 Task: Upload any media from your computer.
Action: Mouse moved to (631, 85)
Screenshot: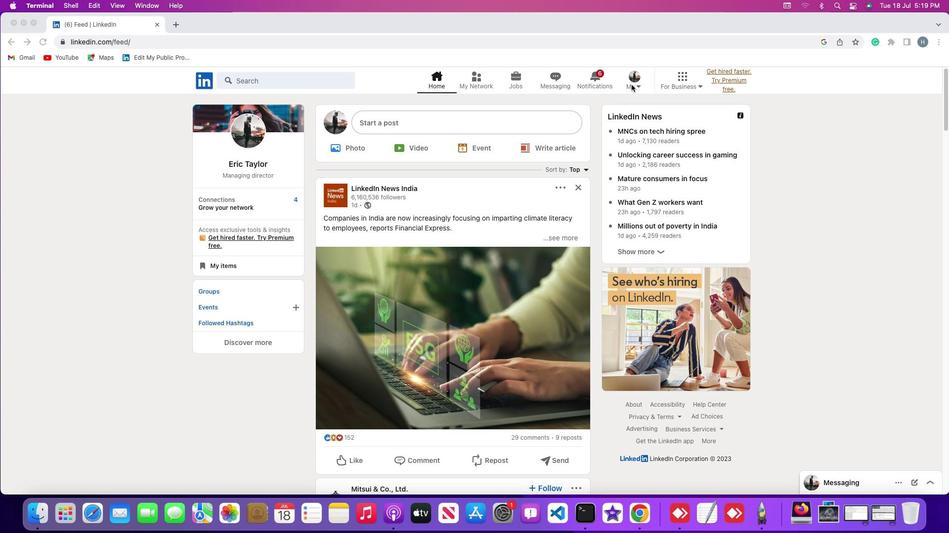
Action: Mouse pressed left at (631, 85)
Screenshot: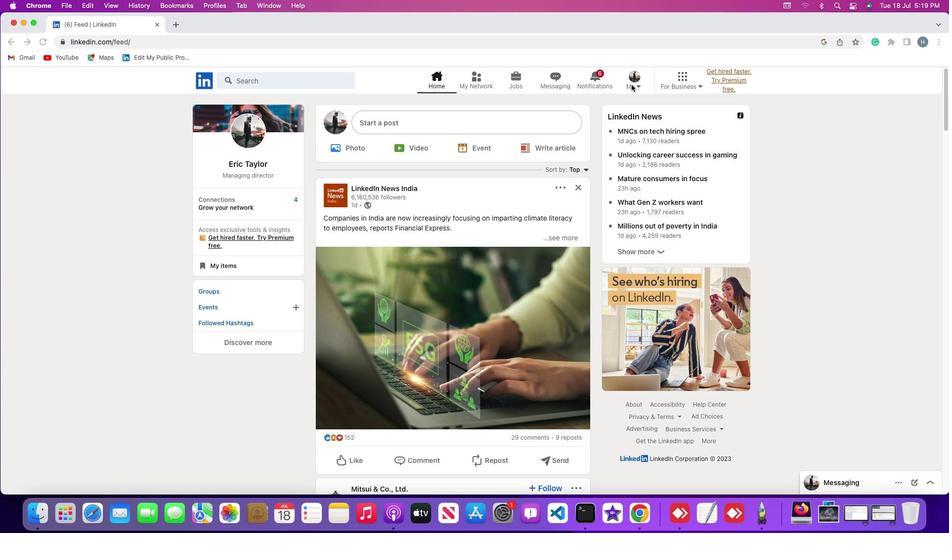 
Action: Mouse pressed left at (631, 85)
Screenshot: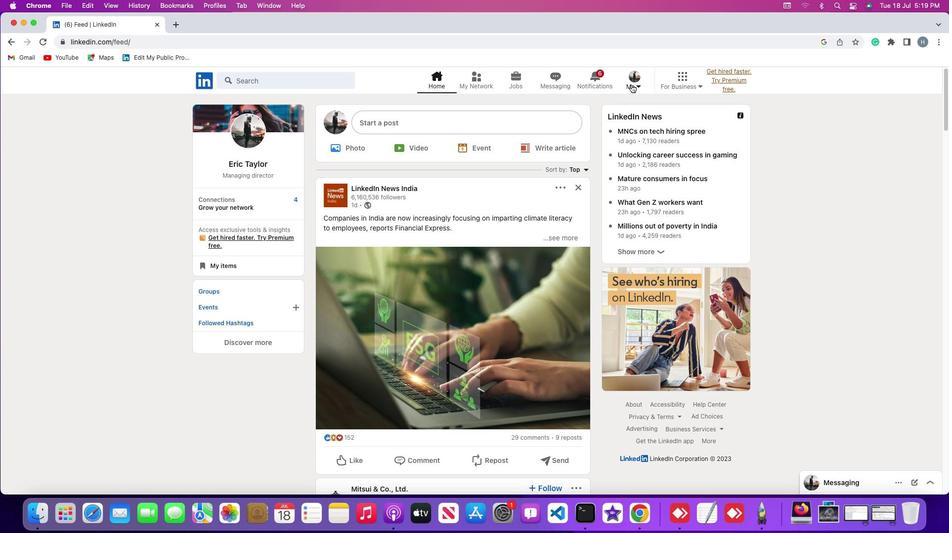 
Action: Mouse moved to (638, 81)
Screenshot: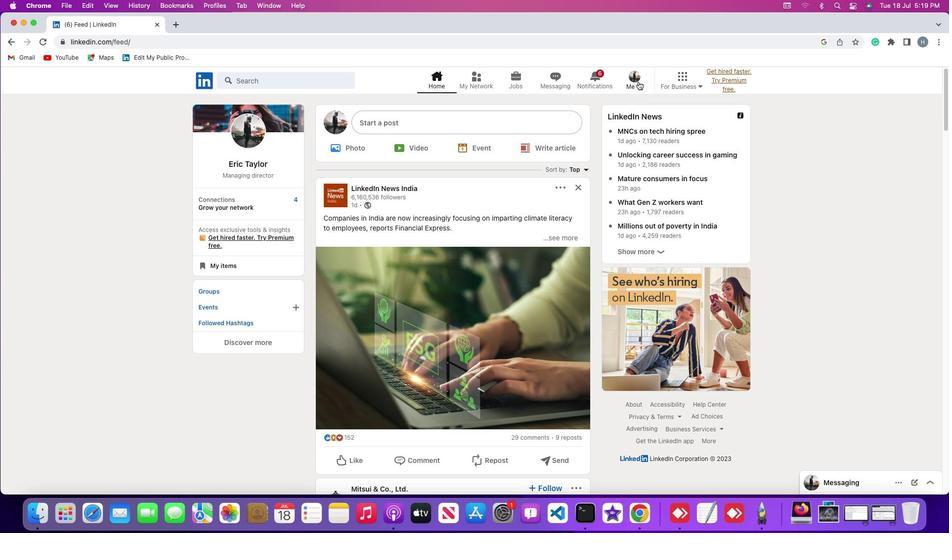 
Action: Mouse pressed left at (638, 81)
Screenshot: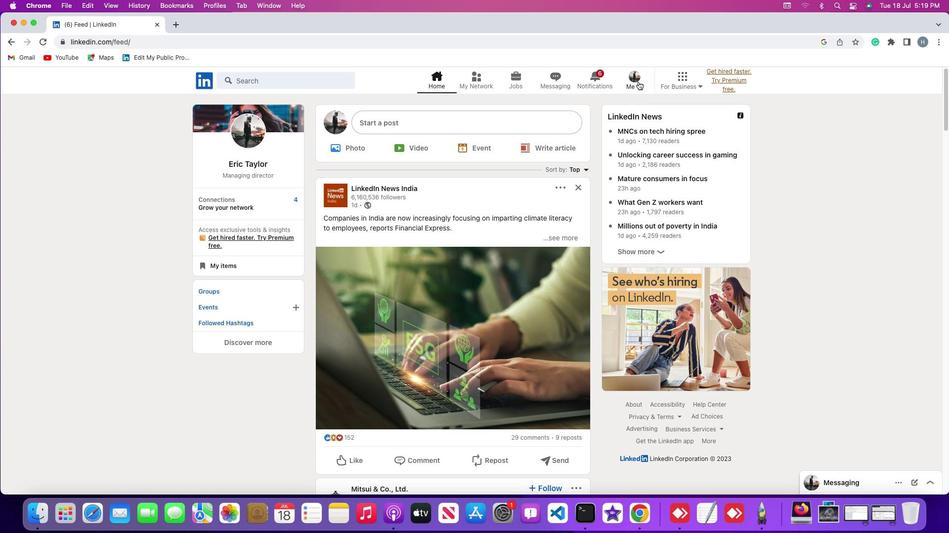 
Action: Mouse moved to (633, 135)
Screenshot: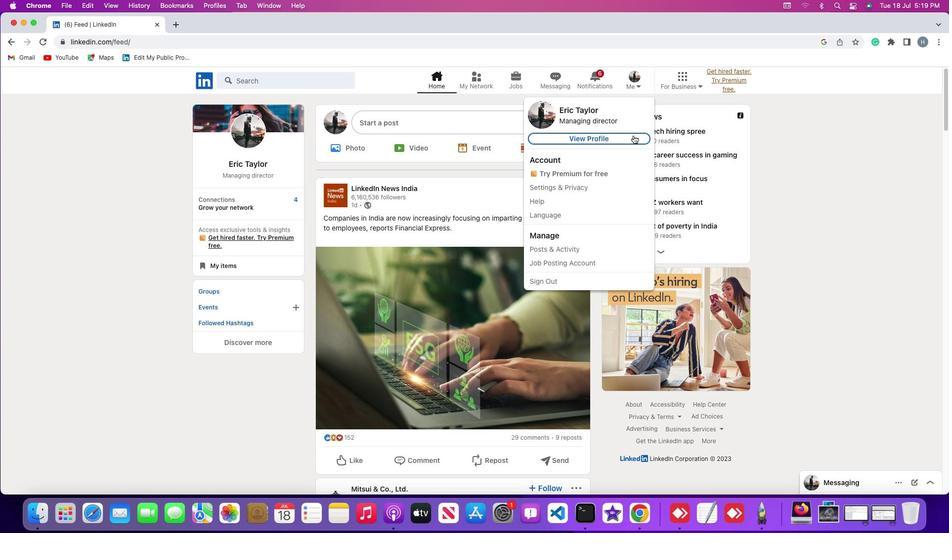 
Action: Mouse pressed left at (633, 135)
Screenshot: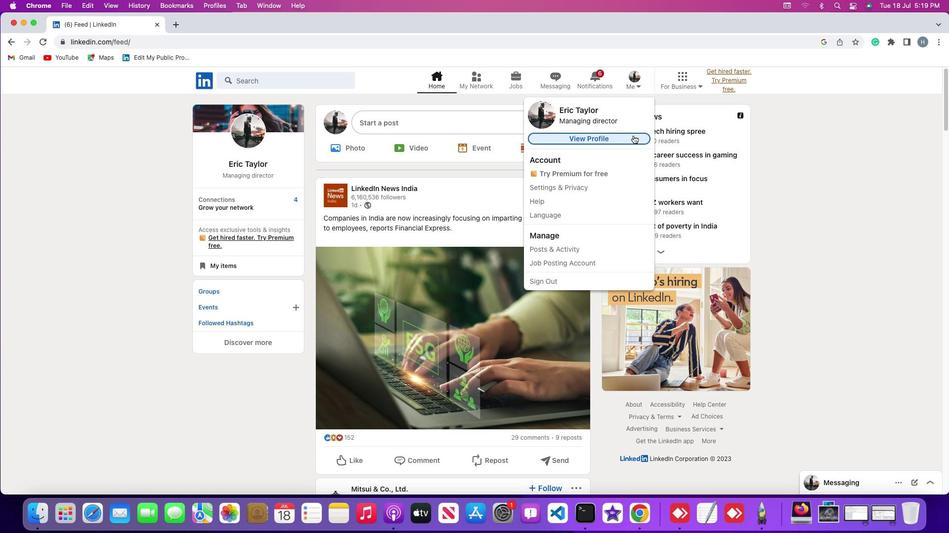 
Action: Mouse moved to (574, 218)
Screenshot: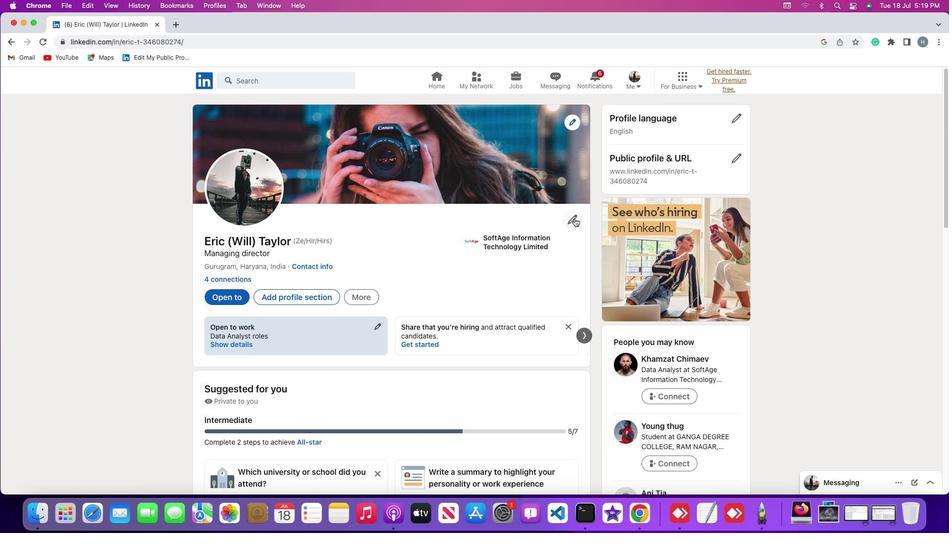 
Action: Mouse pressed left at (574, 218)
Screenshot: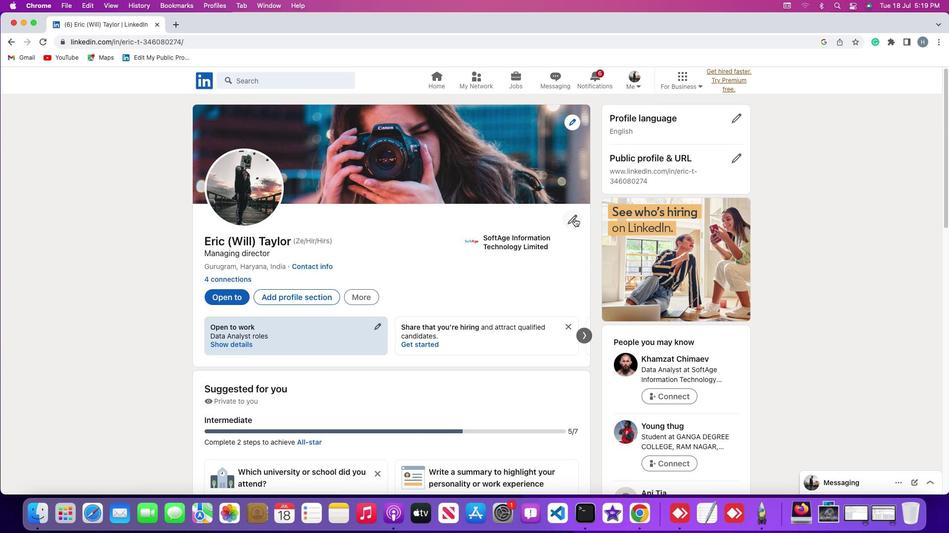 
Action: Mouse moved to (506, 289)
Screenshot: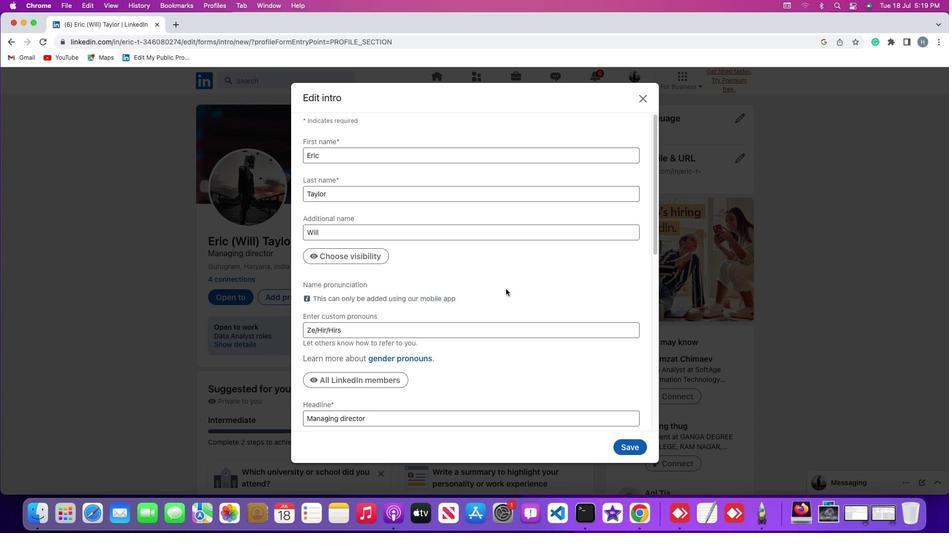 
Action: Mouse scrolled (506, 289) with delta (0, 0)
Screenshot: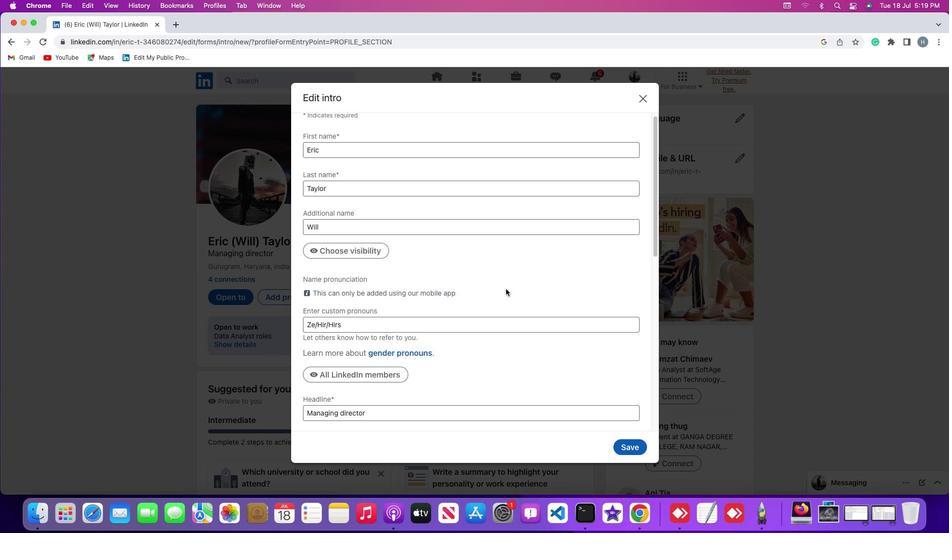 
Action: Mouse scrolled (506, 289) with delta (0, 0)
Screenshot: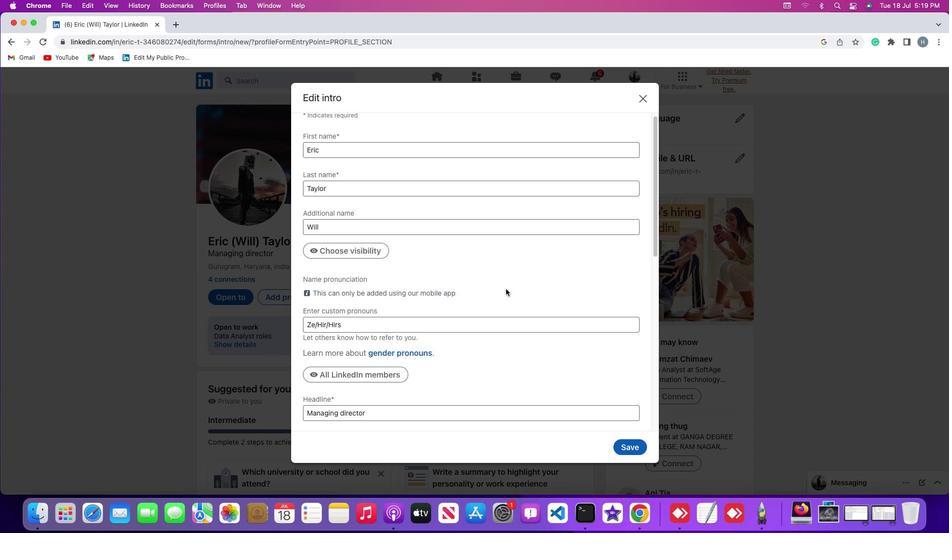 
Action: Mouse scrolled (506, 289) with delta (0, 0)
Screenshot: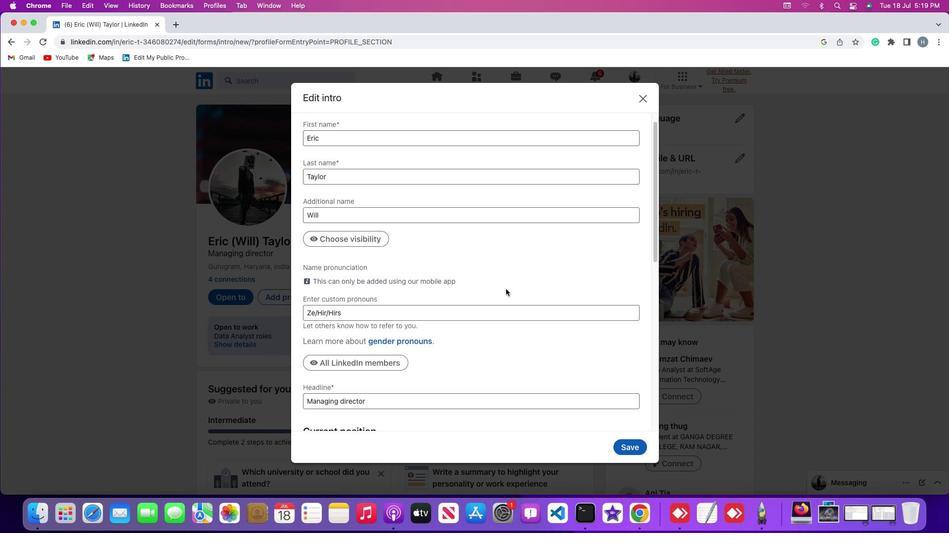 
Action: Mouse scrolled (506, 289) with delta (0, 0)
Screenshot: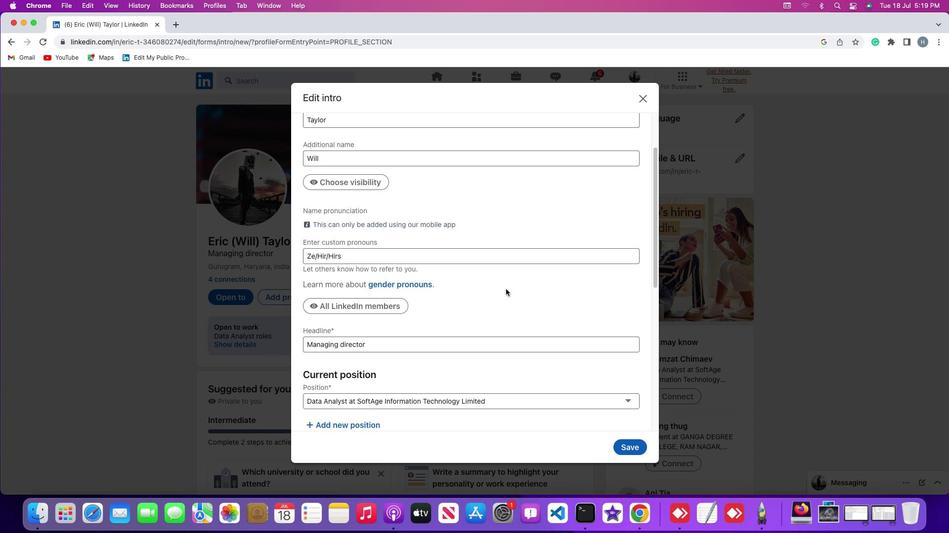 
Action: Mouse scrolled (506, 289) with delta (0, 0)
Screenshot: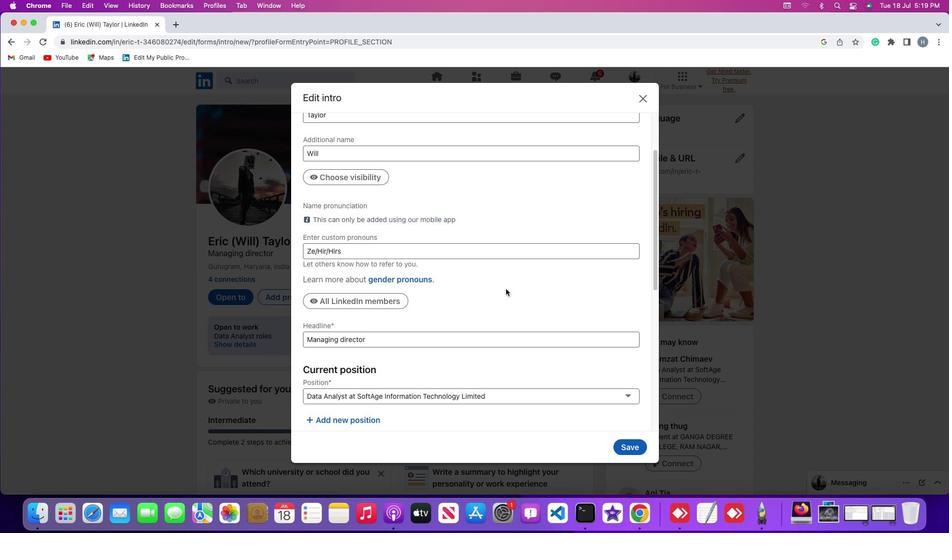 
Action: Mouse scrolled (506, 289) with delta (0, 0)
Screenshot: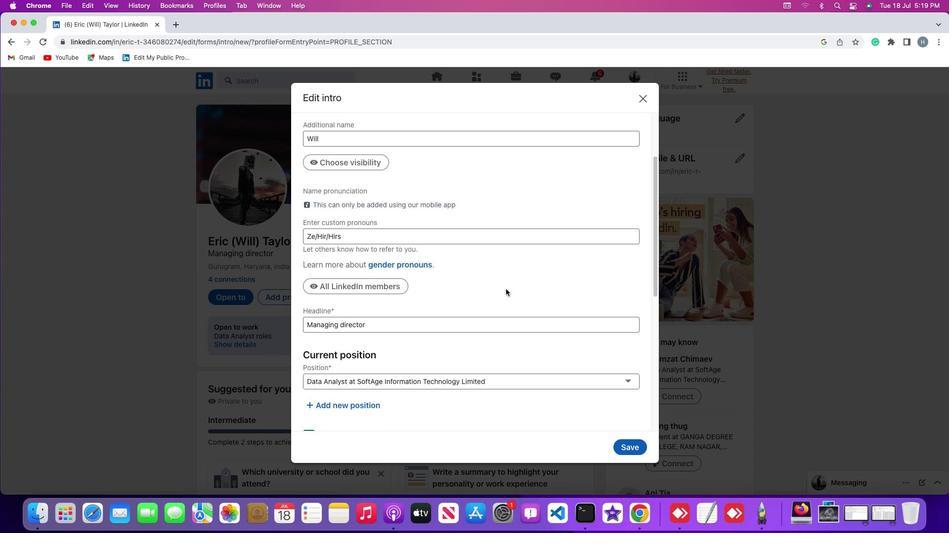 
Action: Mouse scrolled (506, 289) with delta (0, -1)
Screenshot: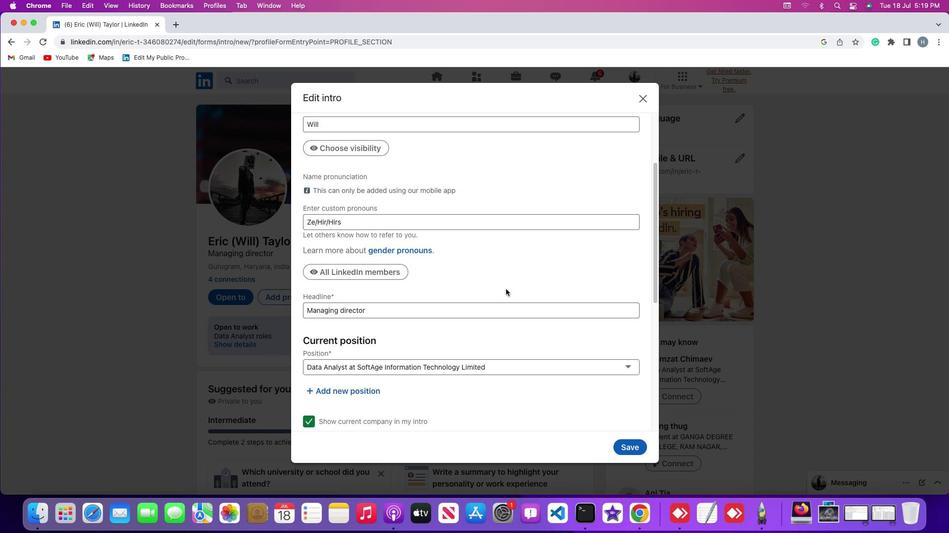 
Action: Mouse scrolled (506, 289) with delta (0, 0)
Screenshot: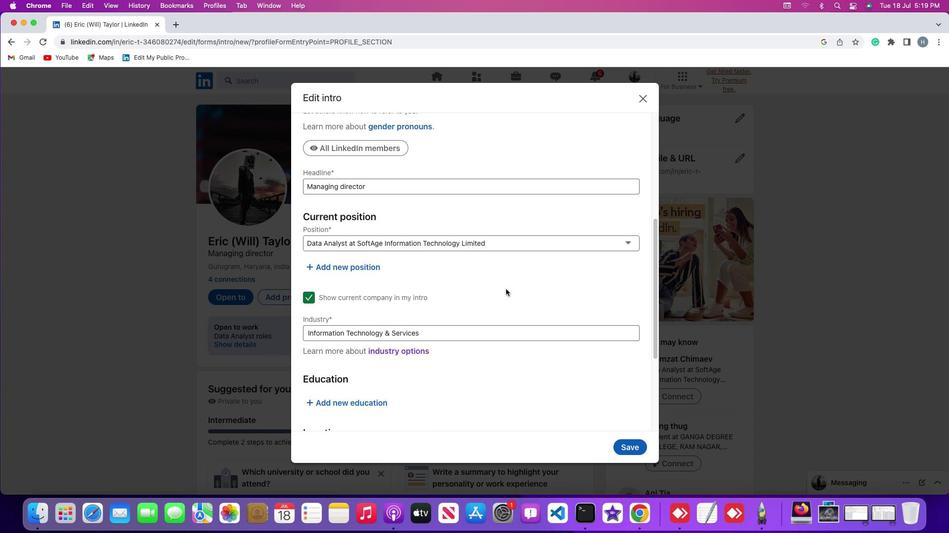 
Action: Mouse moved to (371, 266)
Screenshot: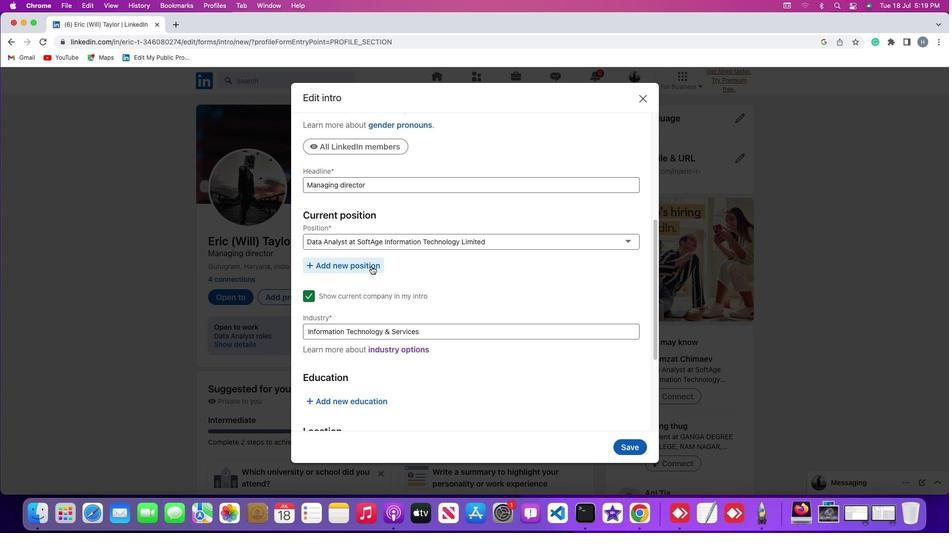 
Action: Mouse pressed left at (371, 266)
Screenshot: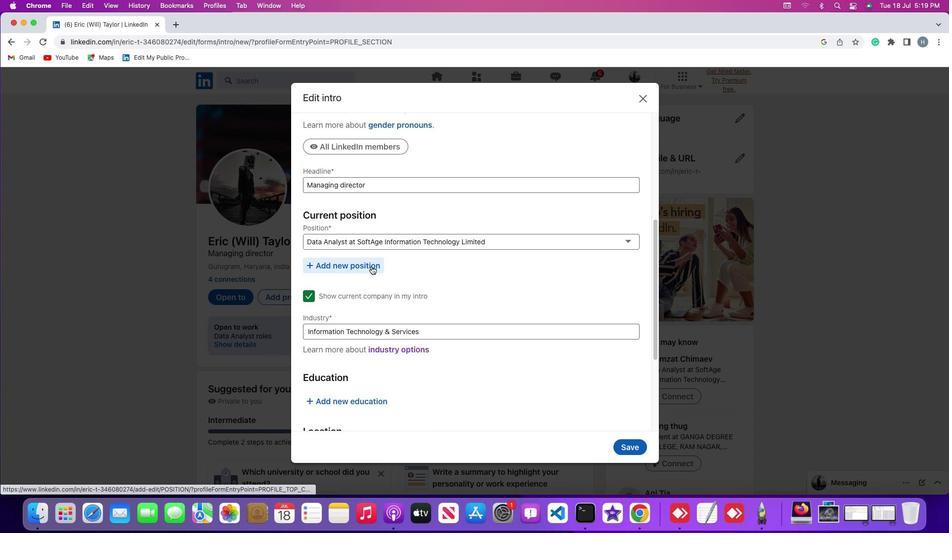 
Action: Mouse moved to (481, 273)
Screenshot: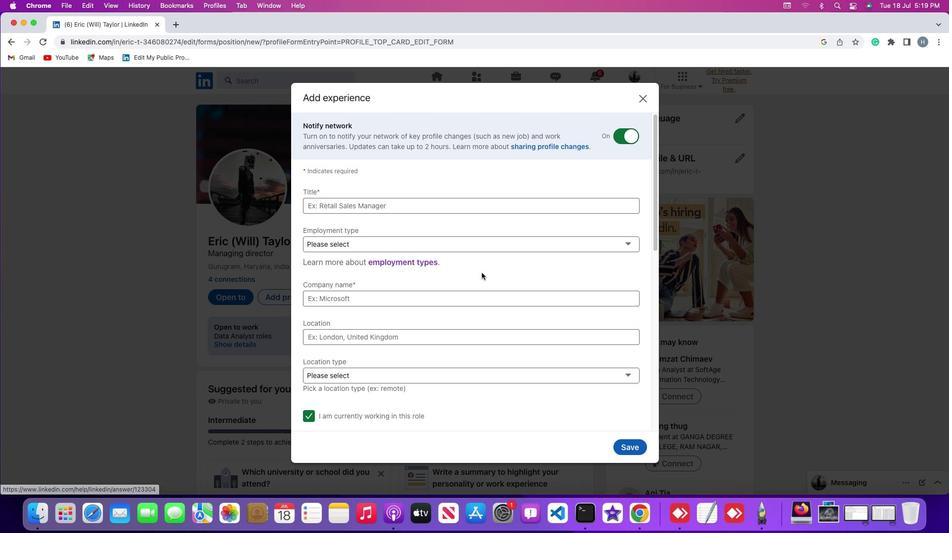 
Action: Mouse scrolled (481, 273) with delta (0, 0)
Screenshot: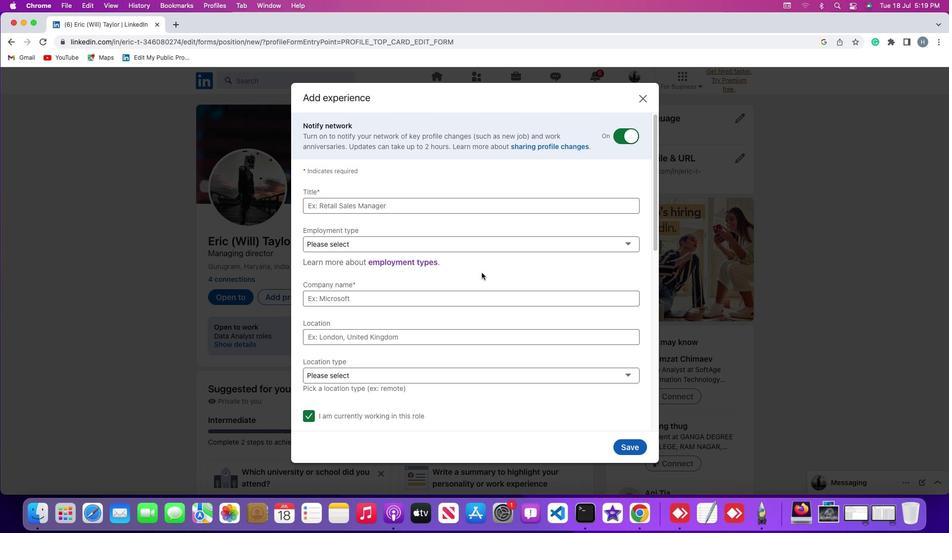 
Action: Mouse scrolled (481, 273) with delta (0, 0)
Screenshot: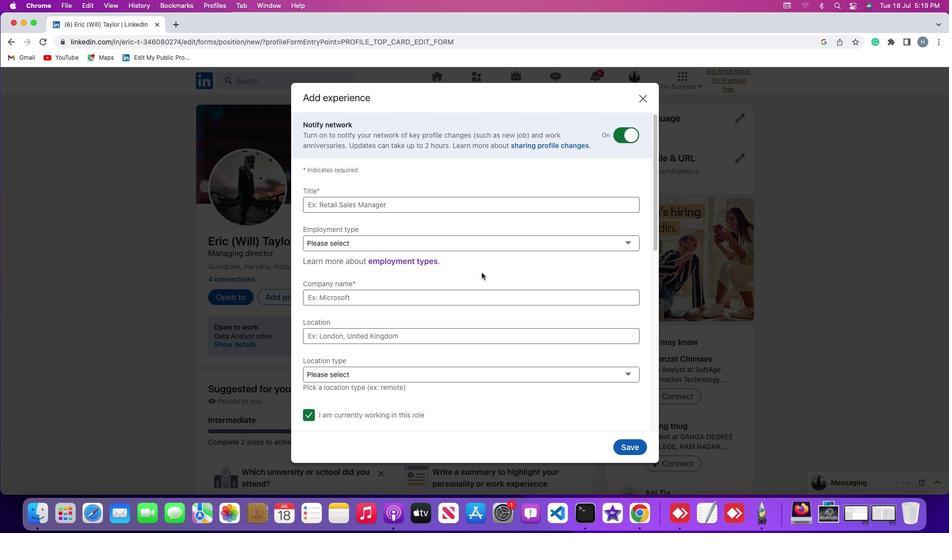 
Action: Mouse scrolled (481, 273) with delta (0, -1)
Screenshot: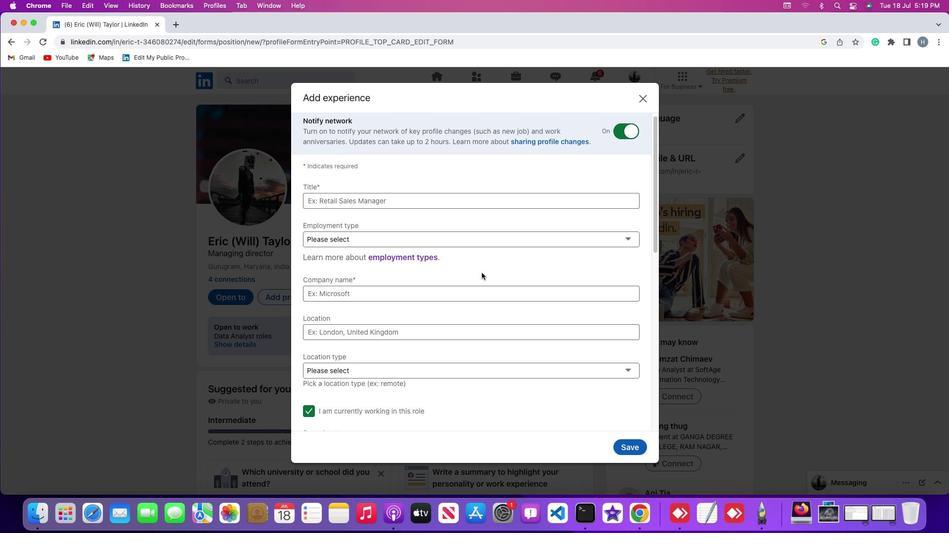 
Action: Mouse scrolled (481, 273) with delta (0, -1)
Screenshot: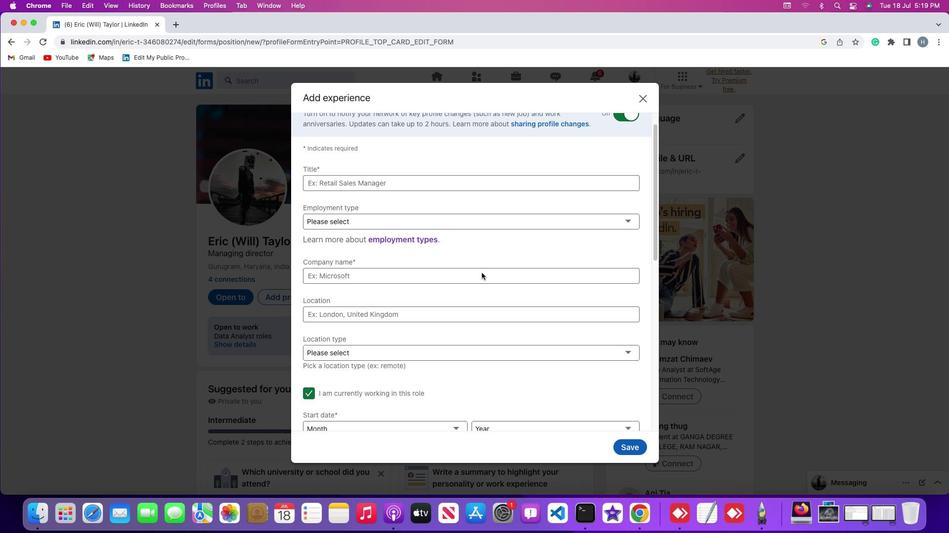 
Action: Mouse scrolled (481, 273) with delta (0, -2)
Screenshot: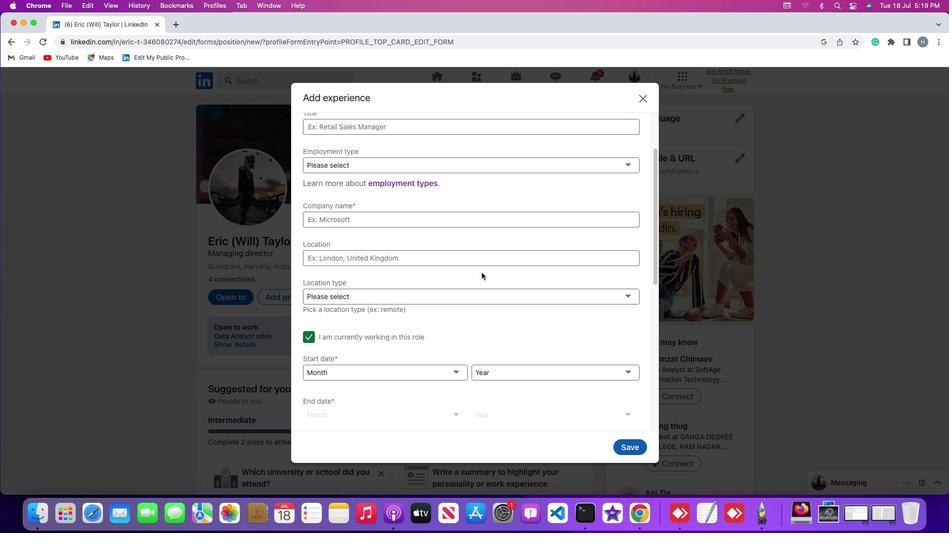 
Action: Mouse scrolled (481, 273) with delta (0, 0)
Screenshot: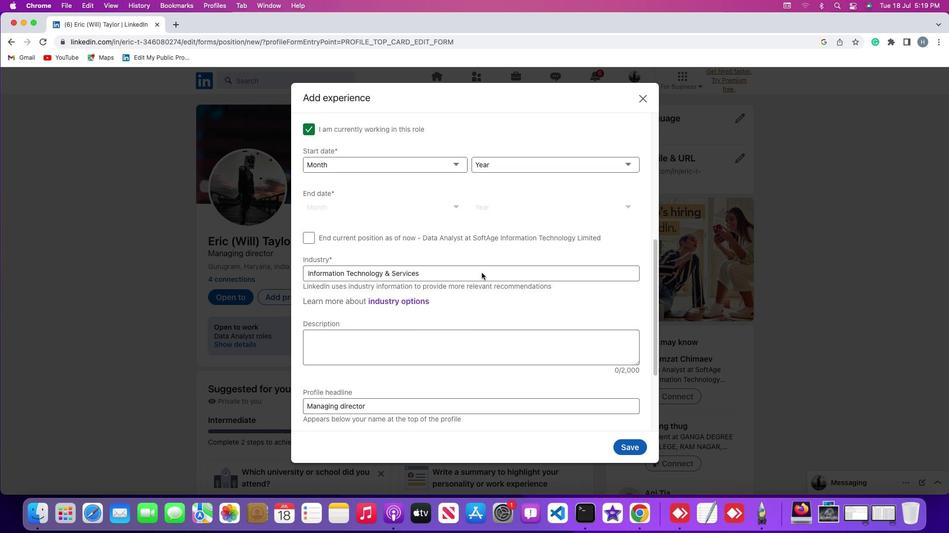 
Action: Mouse scrolled (481, 273) with delta (0, 0)
Screenshot: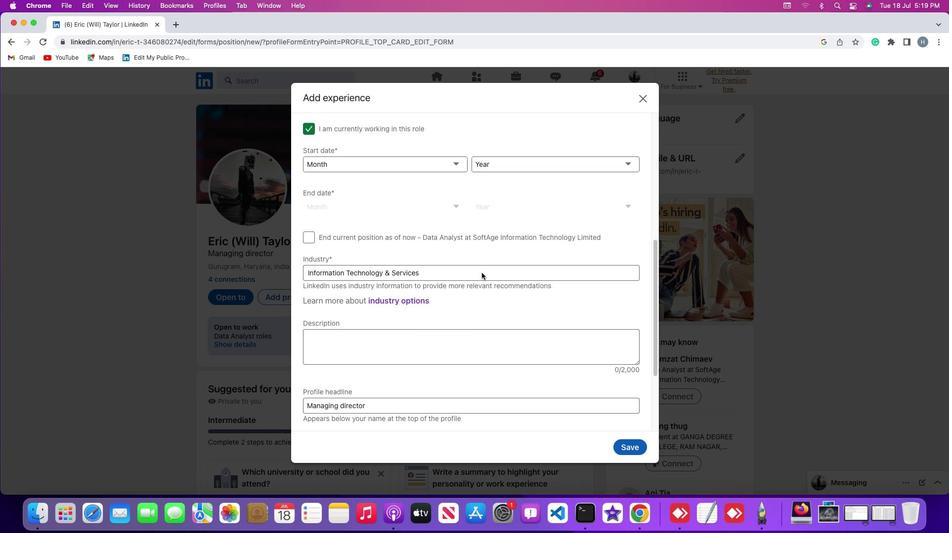 
Action: Mouse scrolled (481, 273) with delta (0, -1)
Screenshot: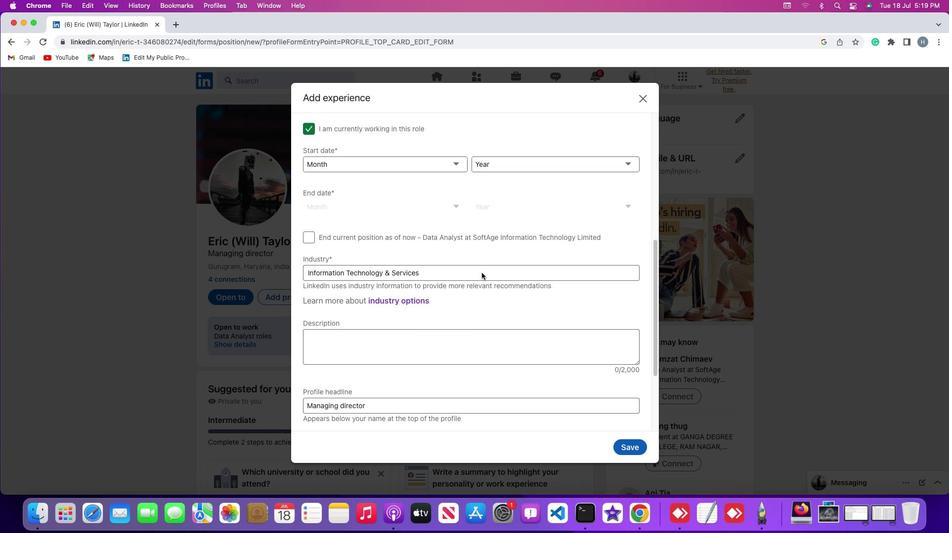 
Action: Mouse scrolled (481, 273) with delta (0, -2)
Screenshot: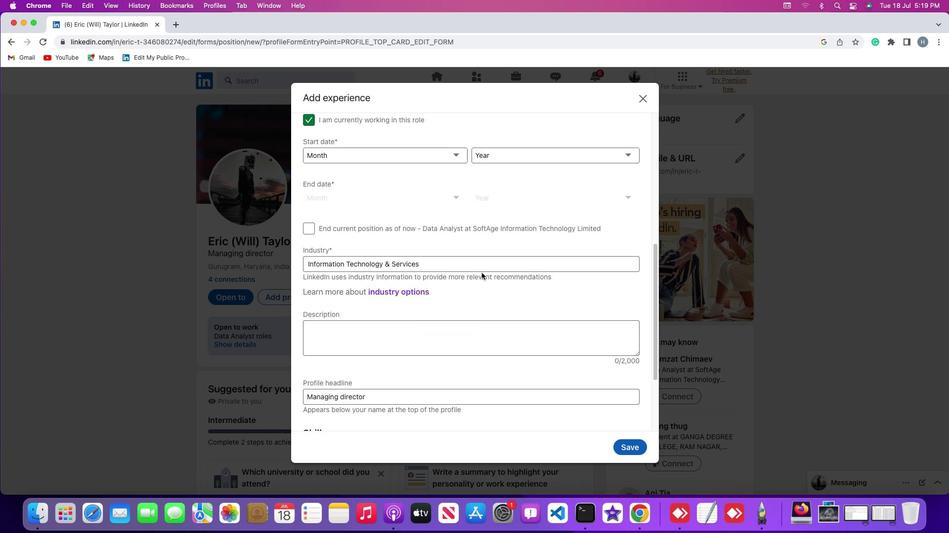 
Action: Mouse scrolled (481, 273) with delta (0, -2)
Screenshot: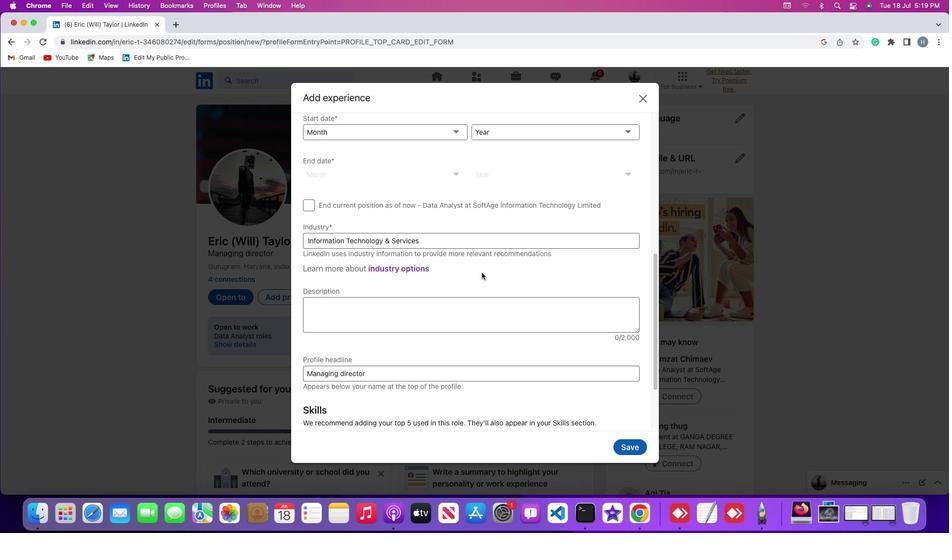 
Action: Mouse scrolled (481, 273) with delta (0, 0)
Screenshot: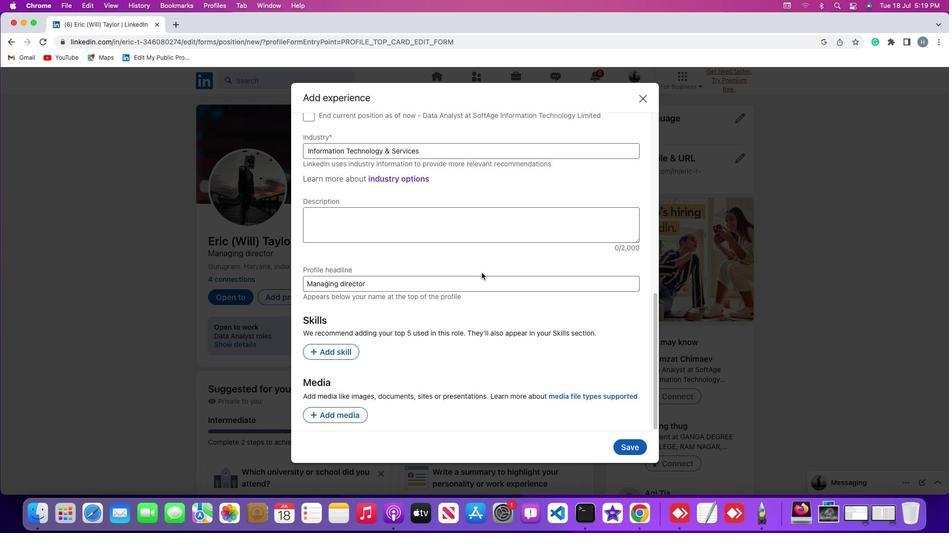 
Action: Mouse scrolled (481, 273) with delta (0, 0)
Screenshot: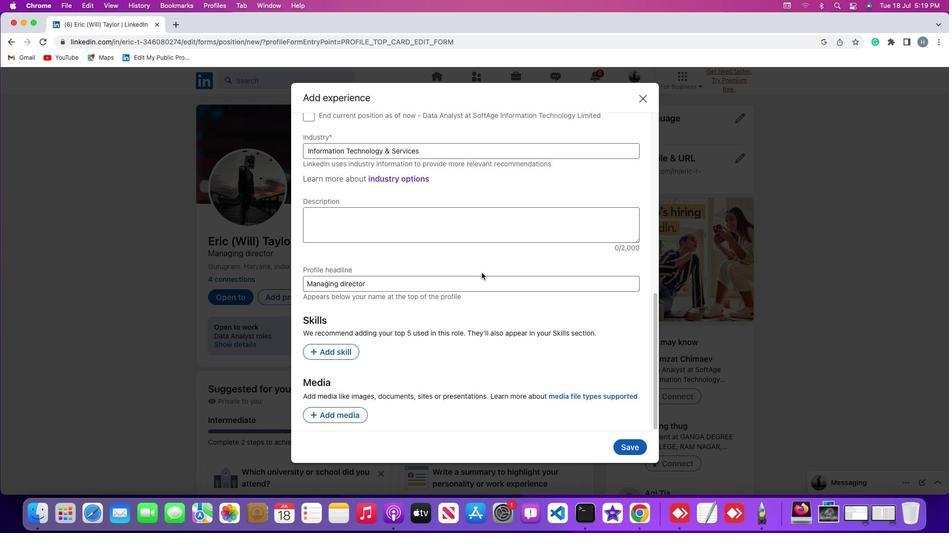 
Action: Mouse scrolled (481, 273) with delta (0, -1)
Screenshot: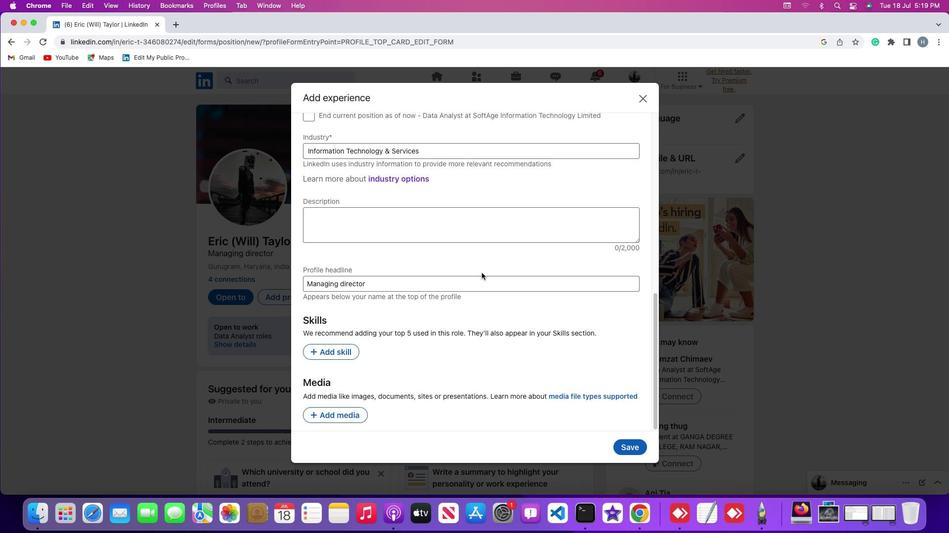 
Action: Mouse scrolled (481, 273) with delta (0, -2)
Screenshot: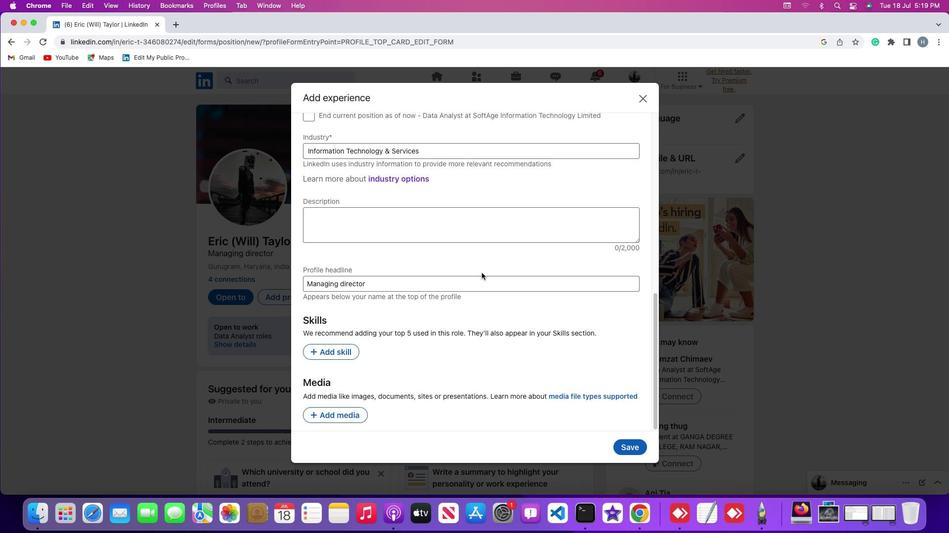 
Action: Mouse scrolled (481, 273) with delta (0, -2)
Screenshot: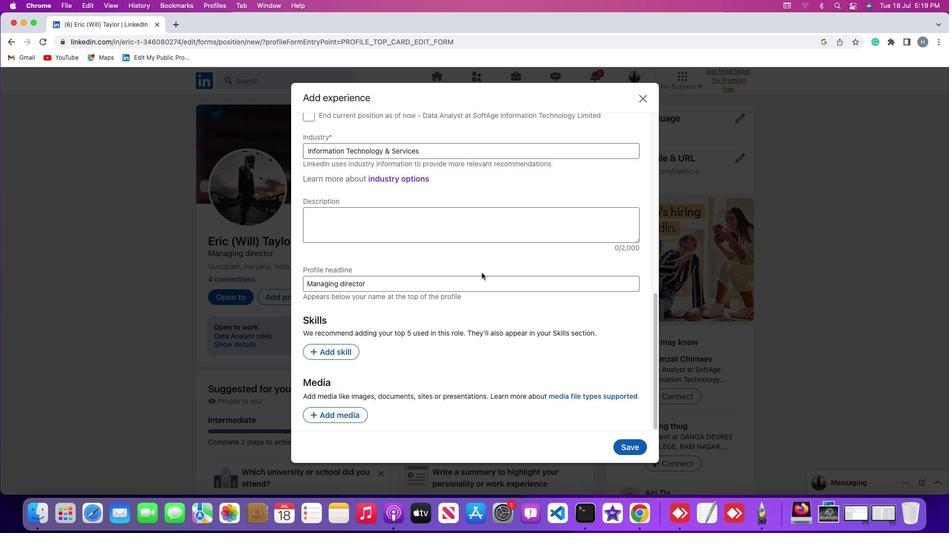 
Action: Mouse moved to (348, 415)
Screenshot: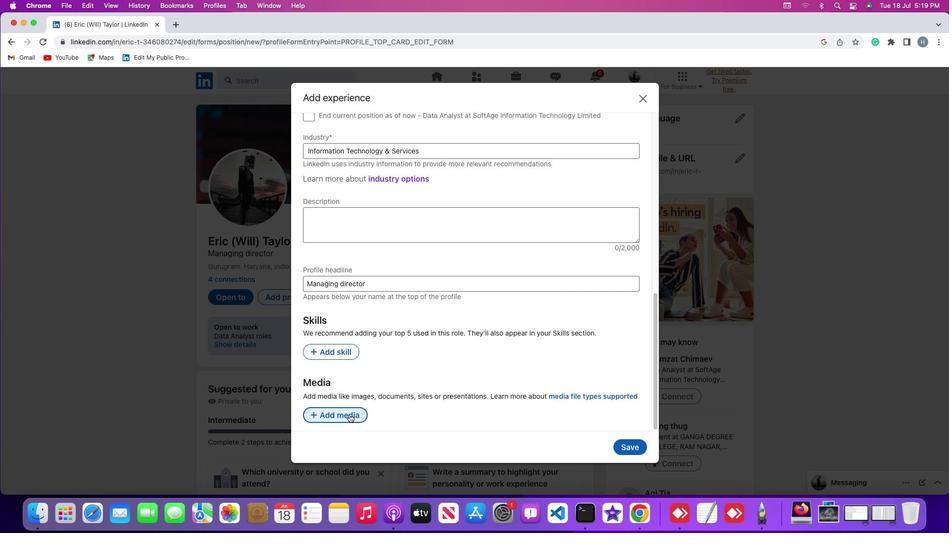
Action: Mouse pressed left at (348, 415)
Screenshot: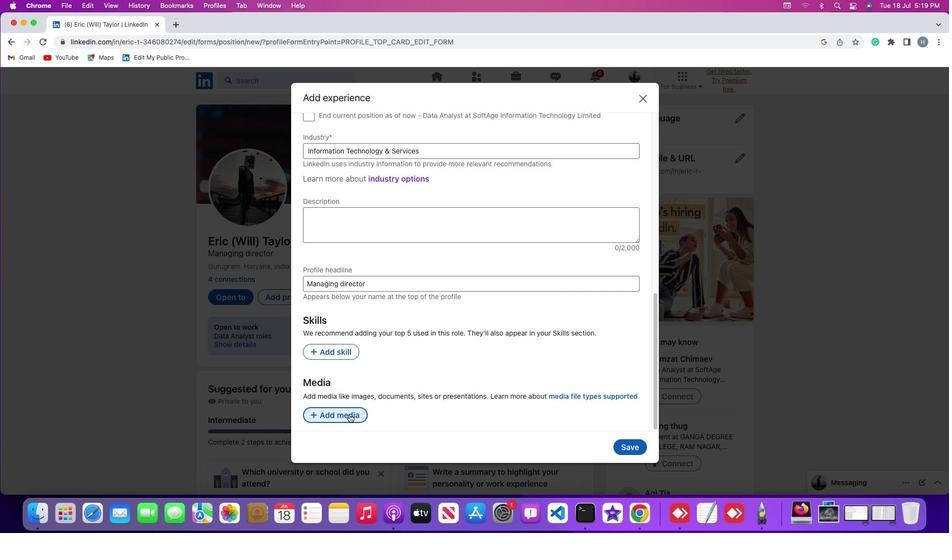 
Action: Mouse moved to (350, 417)
Screenshot: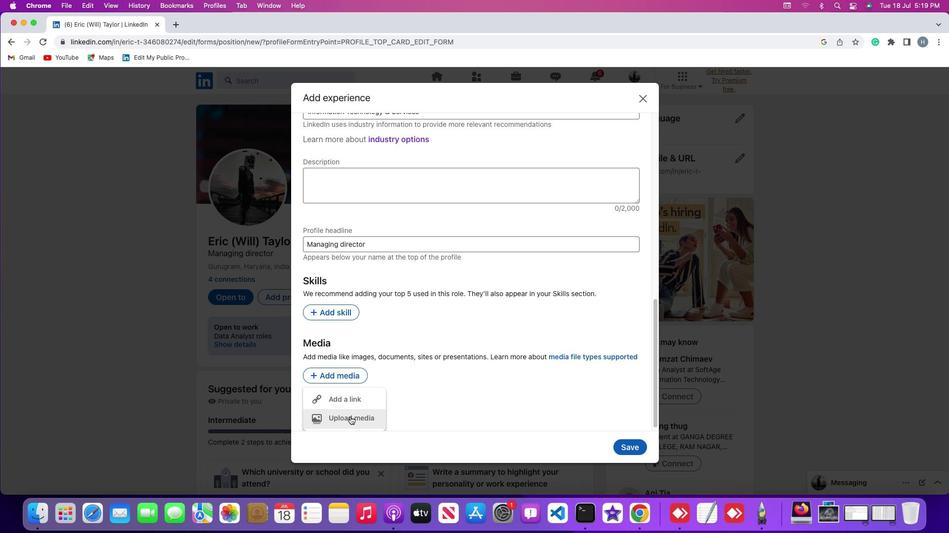 
Action: Mouse pressed left at (350, 417)
Screenshot: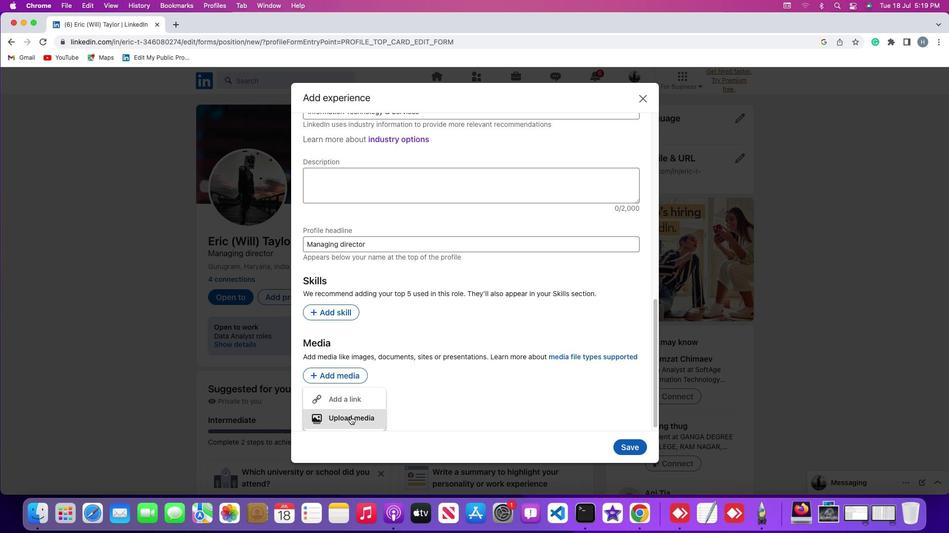 
Action: Mouse moved to (415, 258)
Screenshot: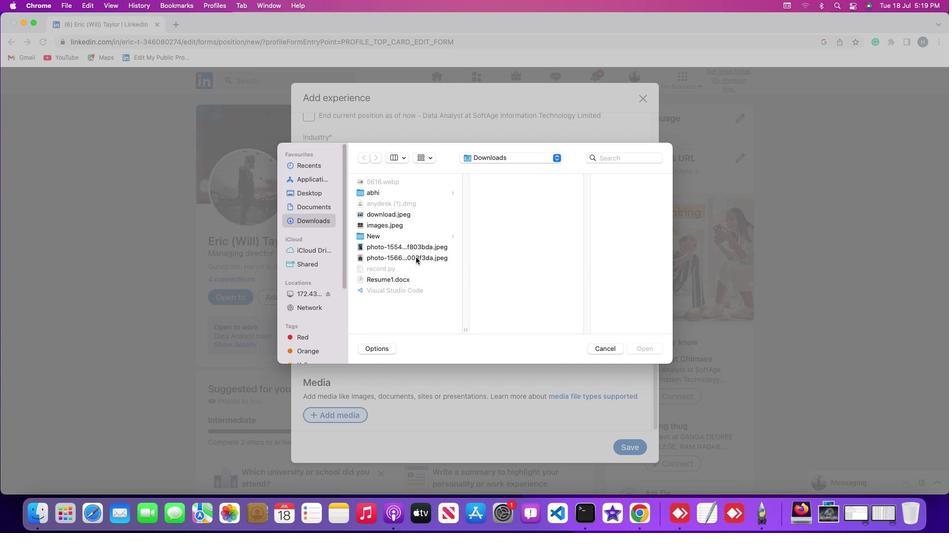 
Action: Mouse pressed left at (415, 258)
Screenshot: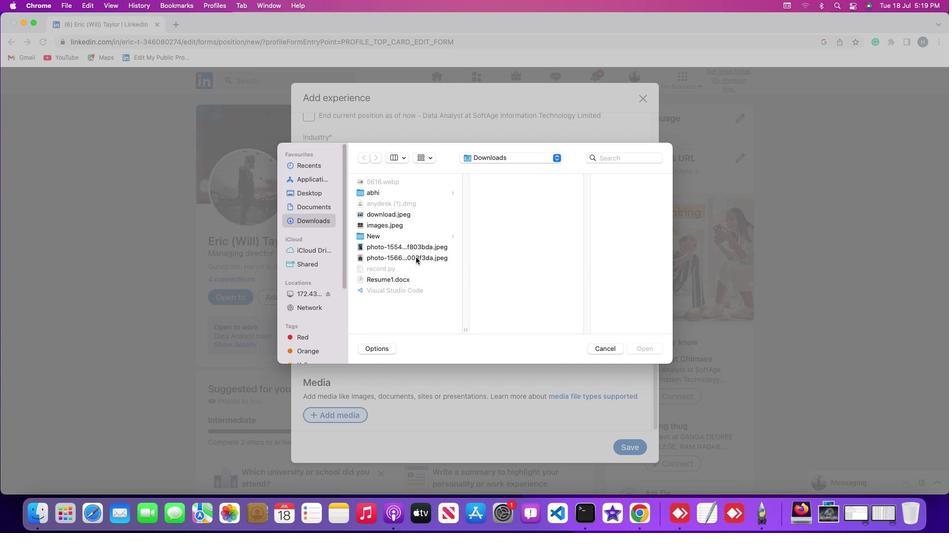 
Action: Mouse moved to (637, 351)
Screenshot: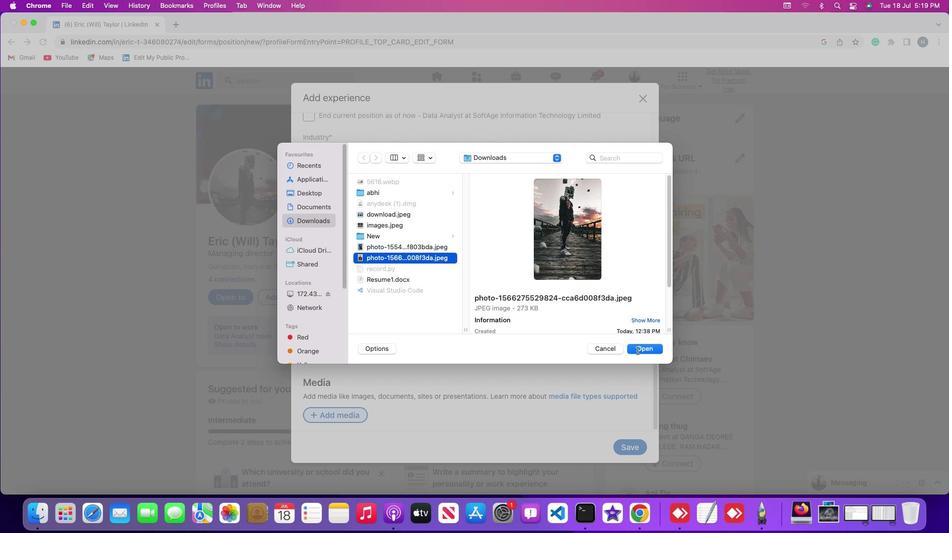 
Action: Mouse pressed left at (637, 351)
Screenshot: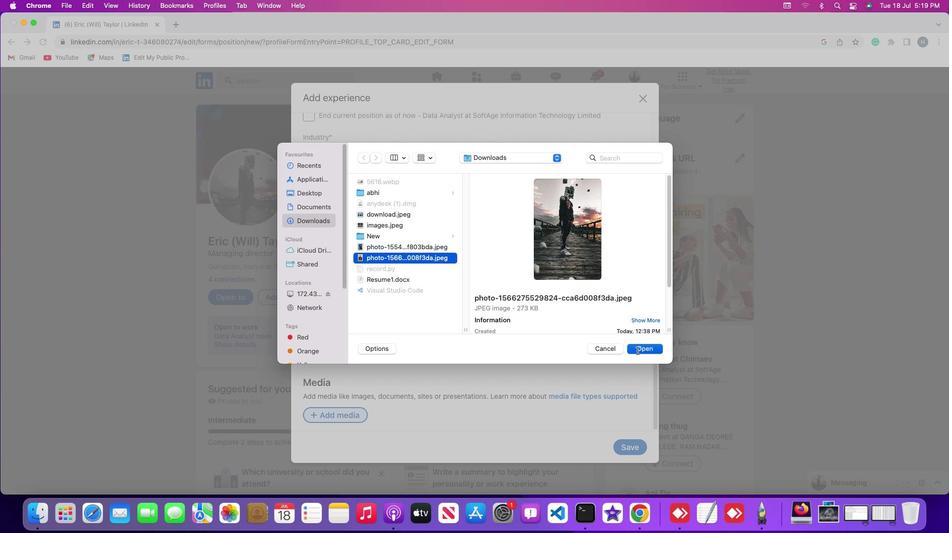 
Action: Mouse moved to (565, 281)
Screenshot: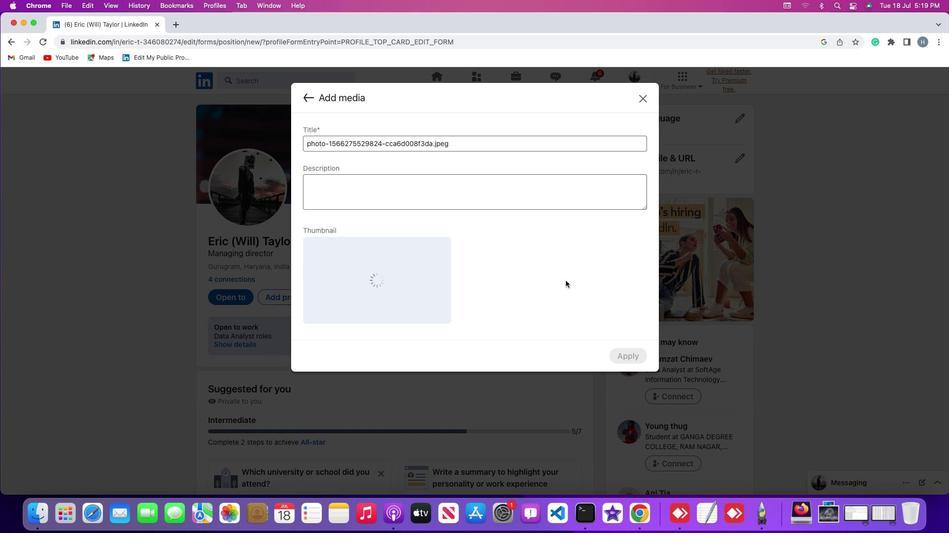 
